 Task: Add IT Services and IT Consulting.
Action: Mouse moved to (295, 150)
Screenshot: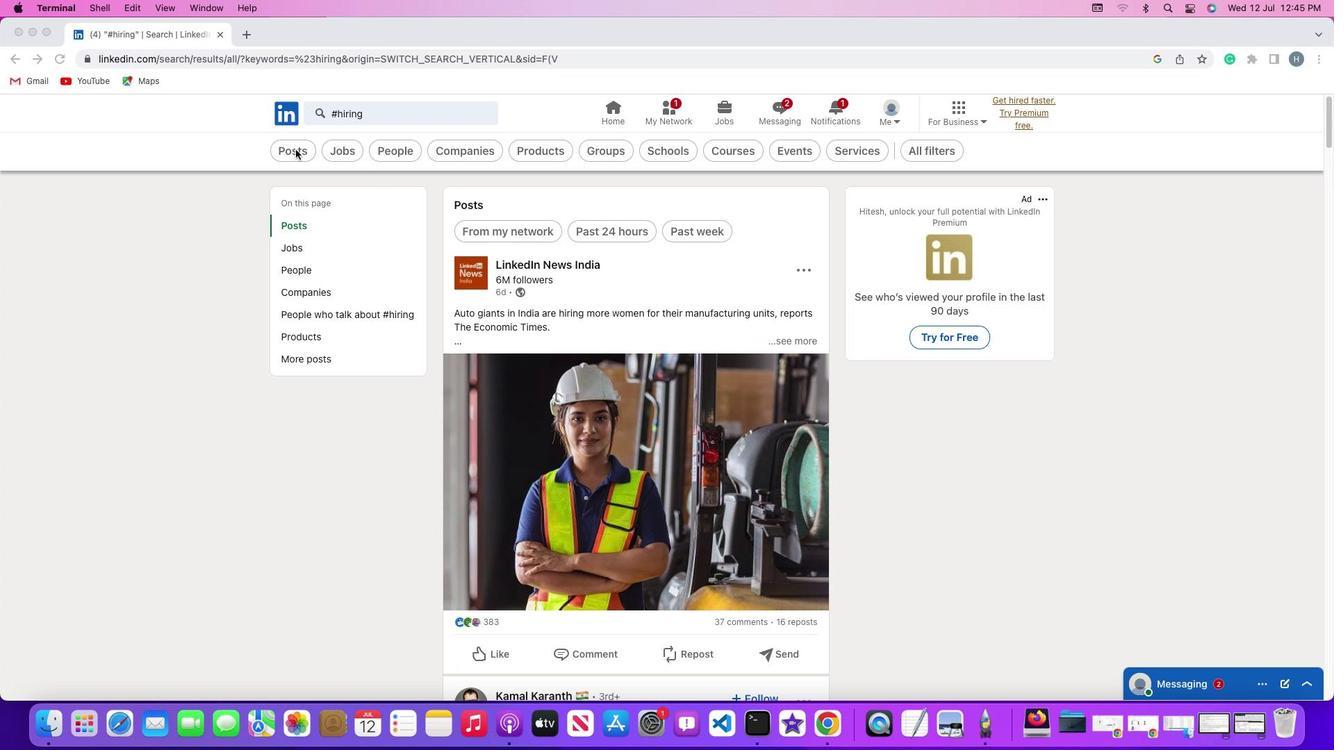 
Action: Mouse pressed left at (295, 150)
Screenshot: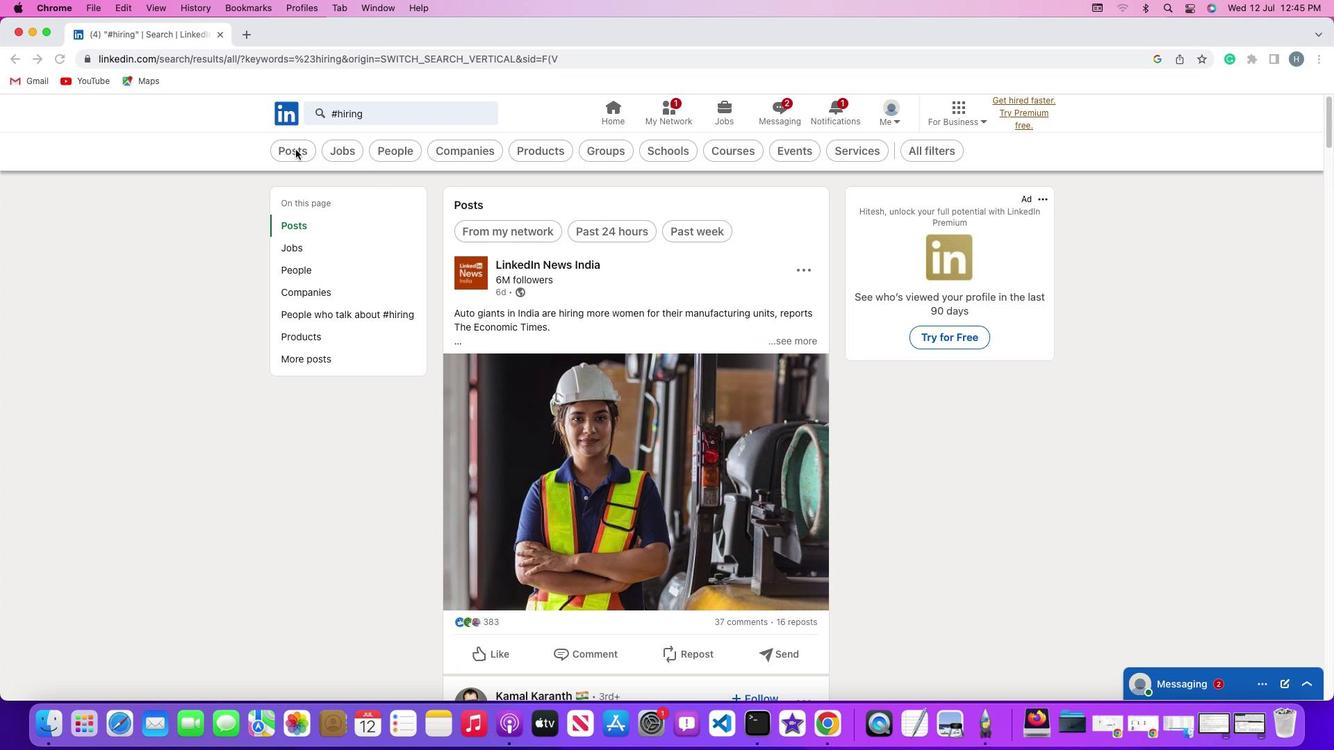 
Action: Mouse pressed left at (295, 150)
Screenshot: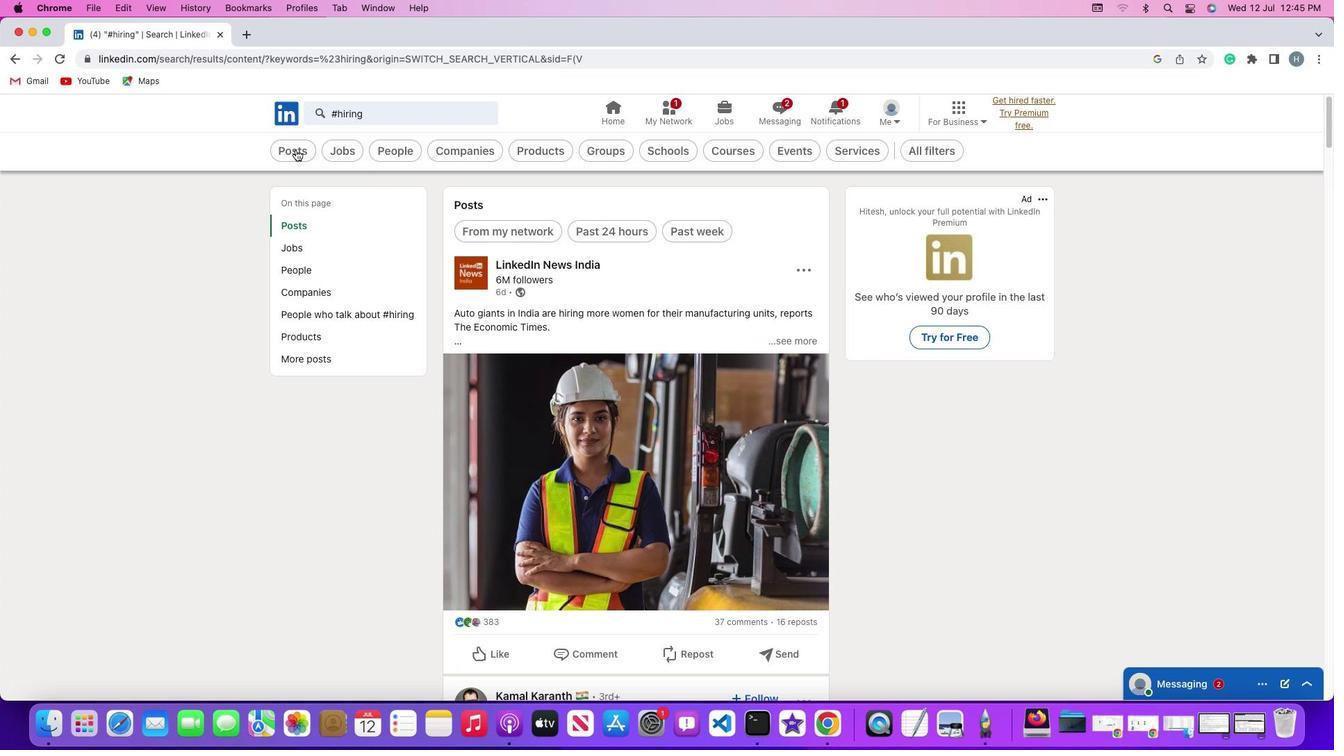 
Action: Mouse moved to (671, 150)
Screenshot: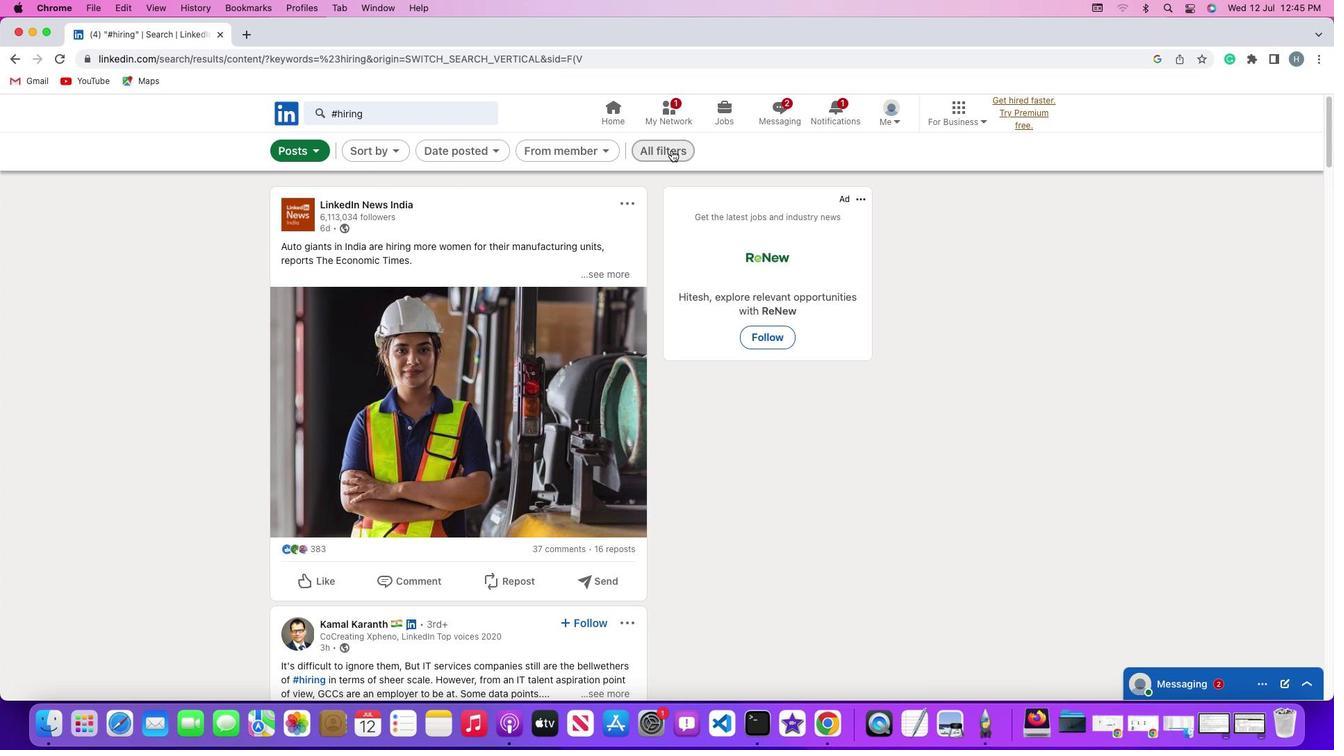
Action: Mouse pressed left at (671, 150)
Screenshot: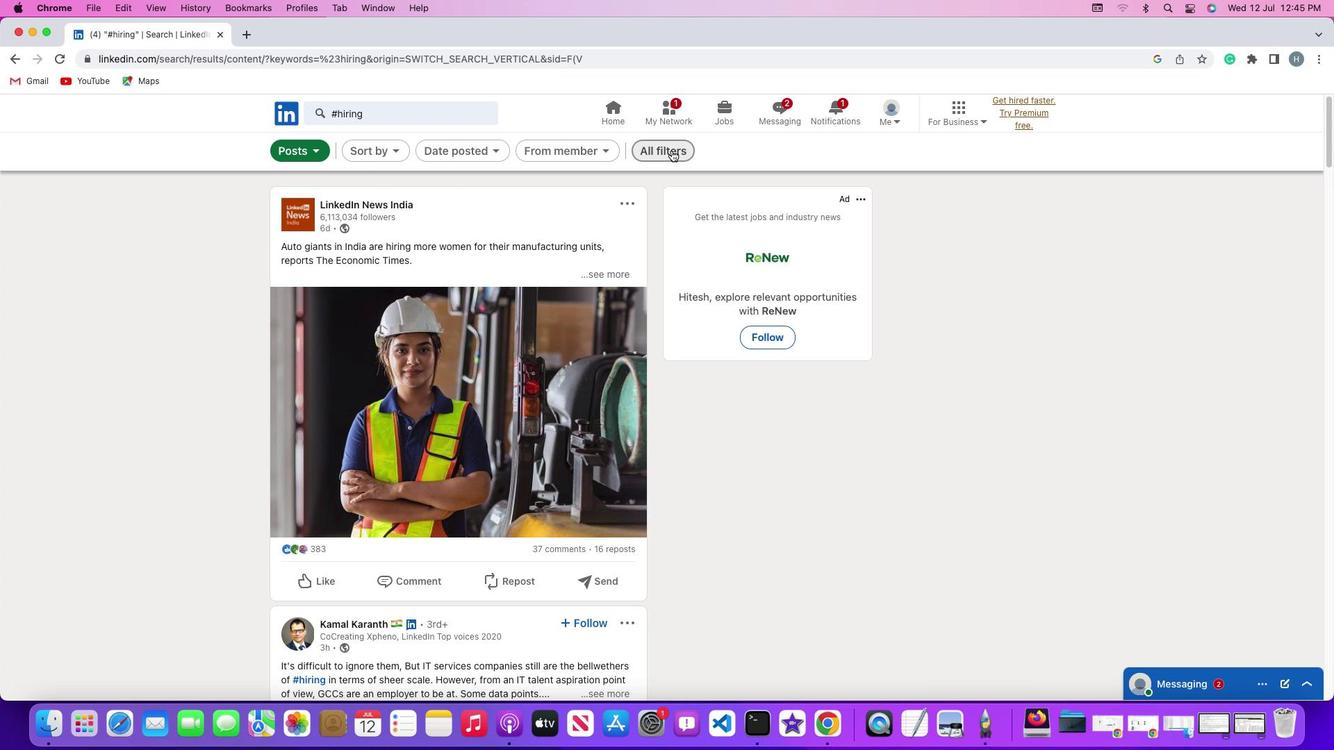 
Action: Mouse moved to (1077, 514)
Screenshot: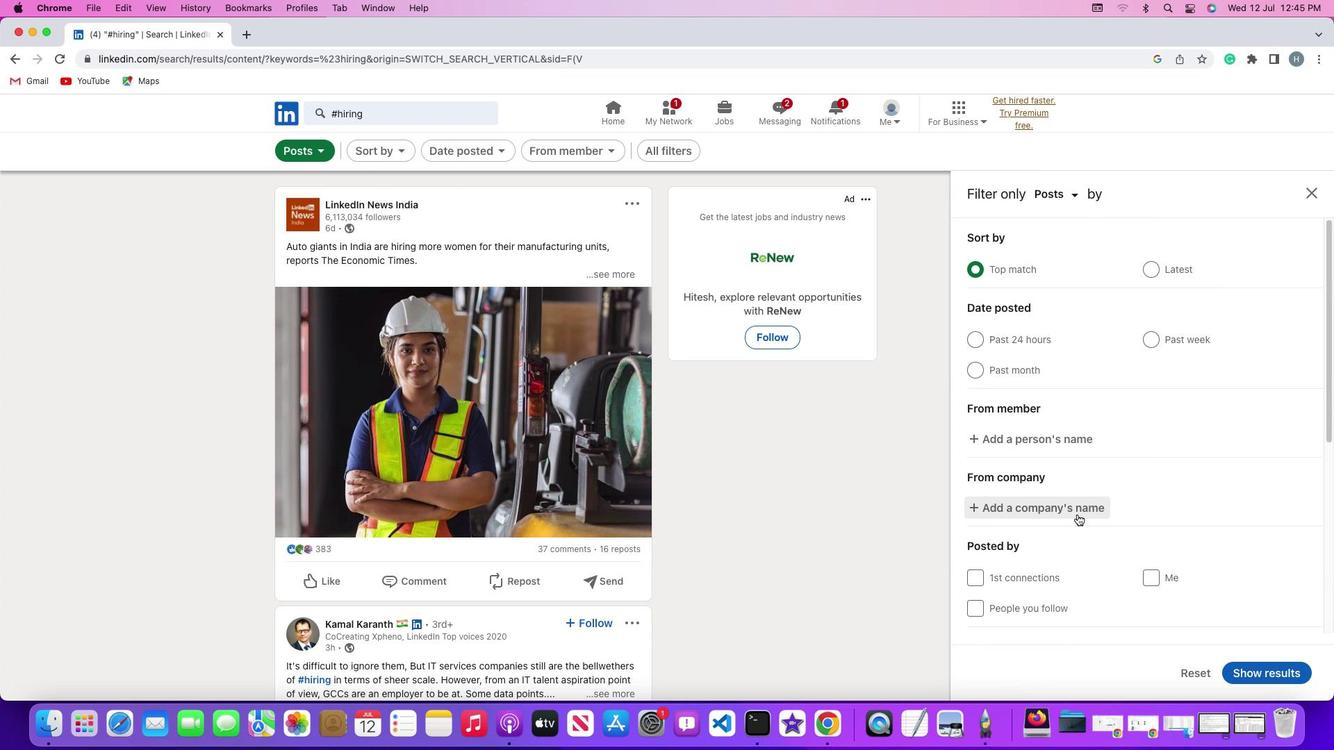 
Action: Mouse scrolled (1077, 514) with delta (0, 0)
Screenshot: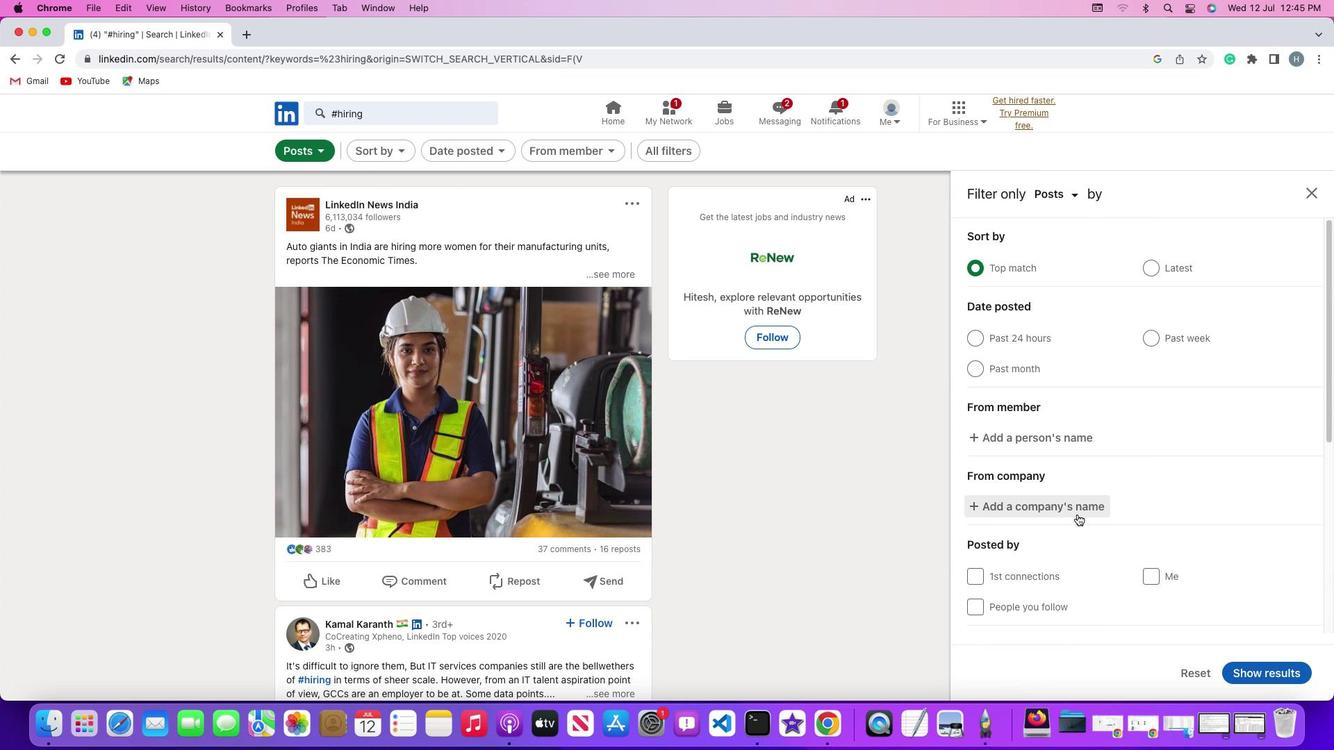 
Action: Mouse scrolled (1077, 514) with delta (0, 0)
Screenshot: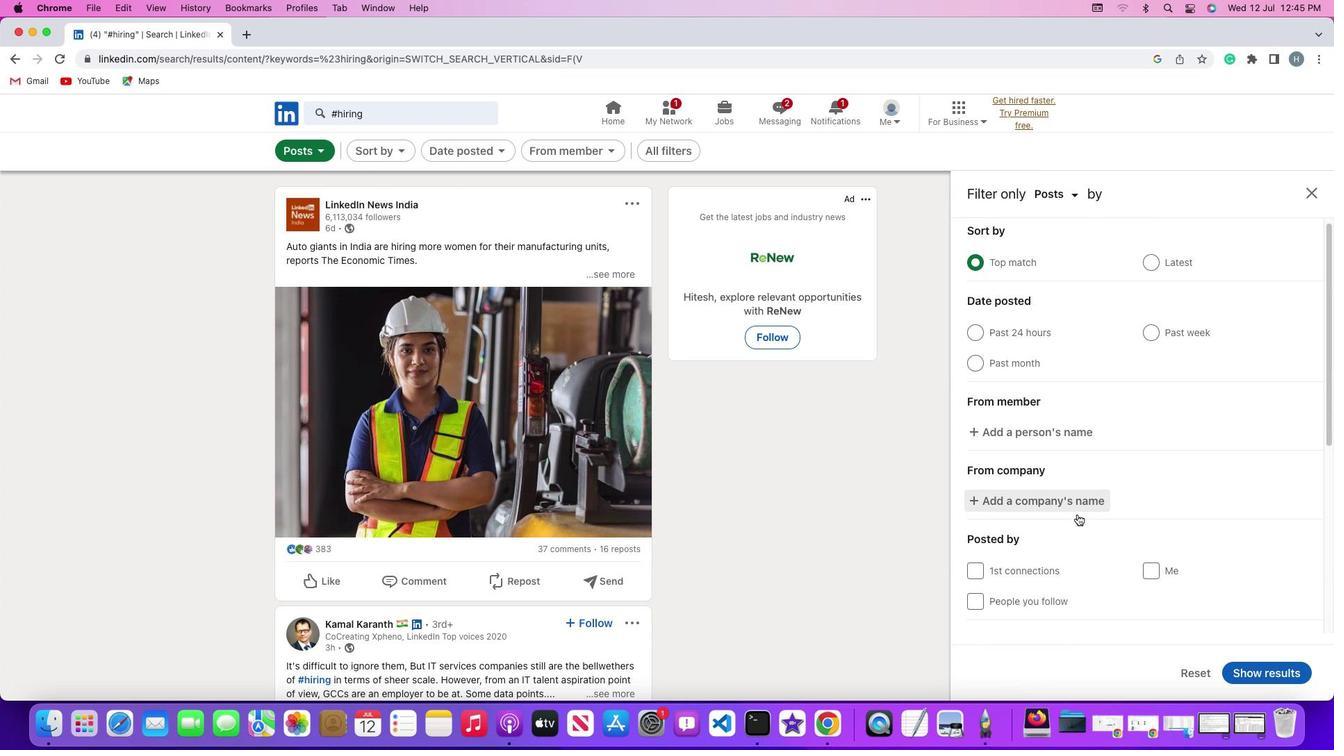 
Action: Mouse scrolled (1077, 514) with delta (0, -1)
Screenshot: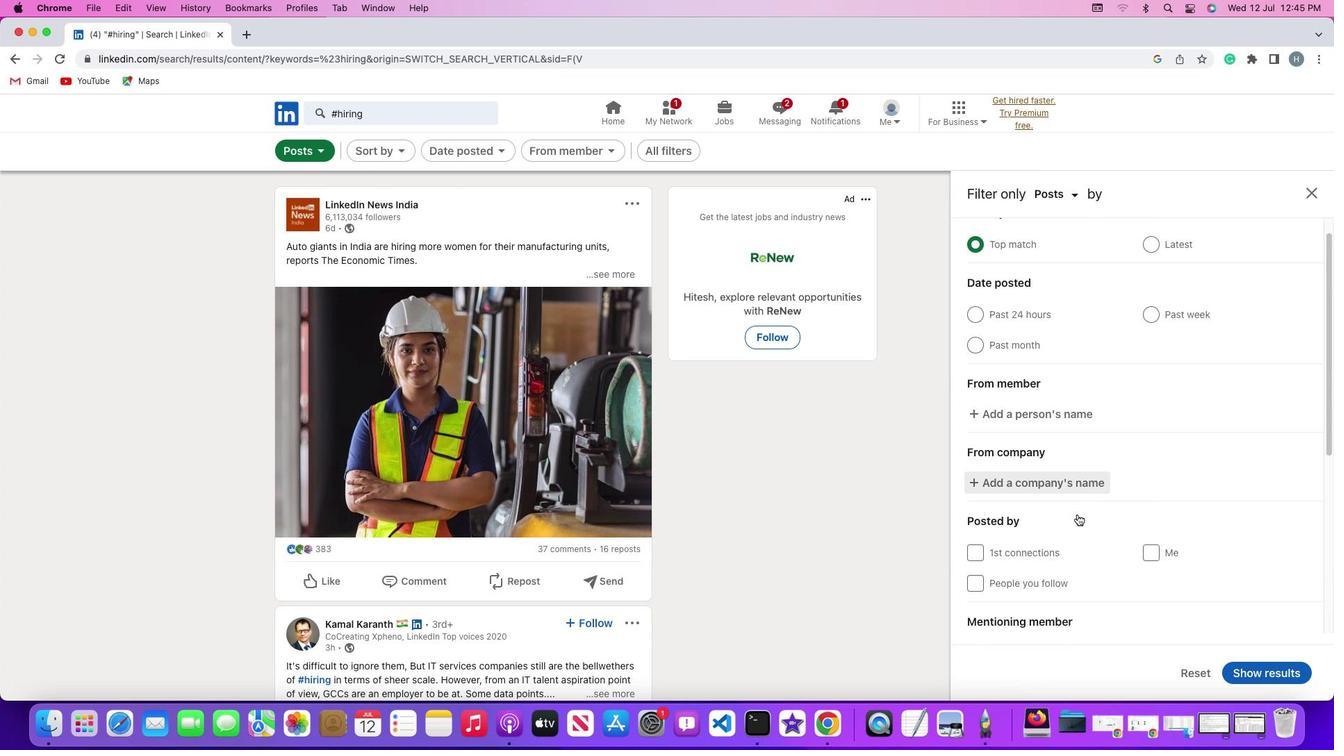 
Action: Mouse scrolled (1077, 514) with delta (0, -2)
Screenshot: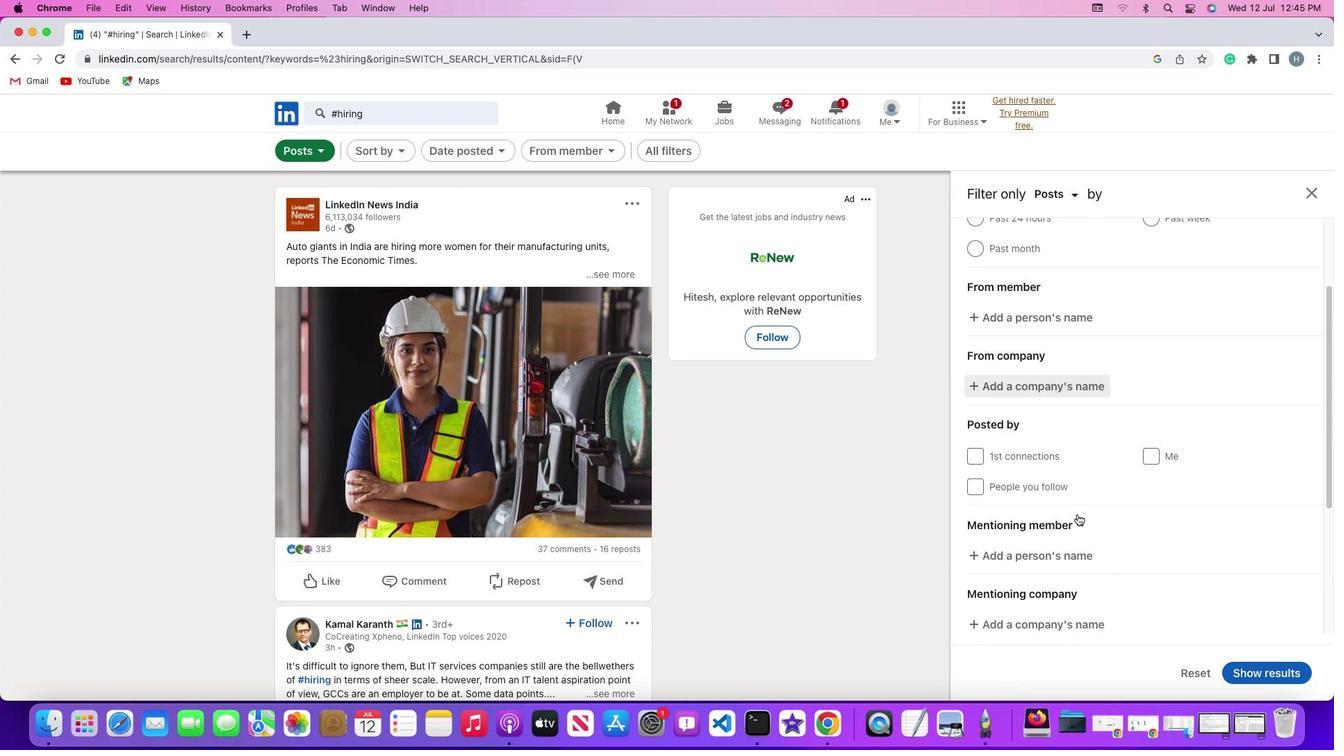 
Action: Mouse scrolled (1077, 514) with delta (0, 0)
Screenshot: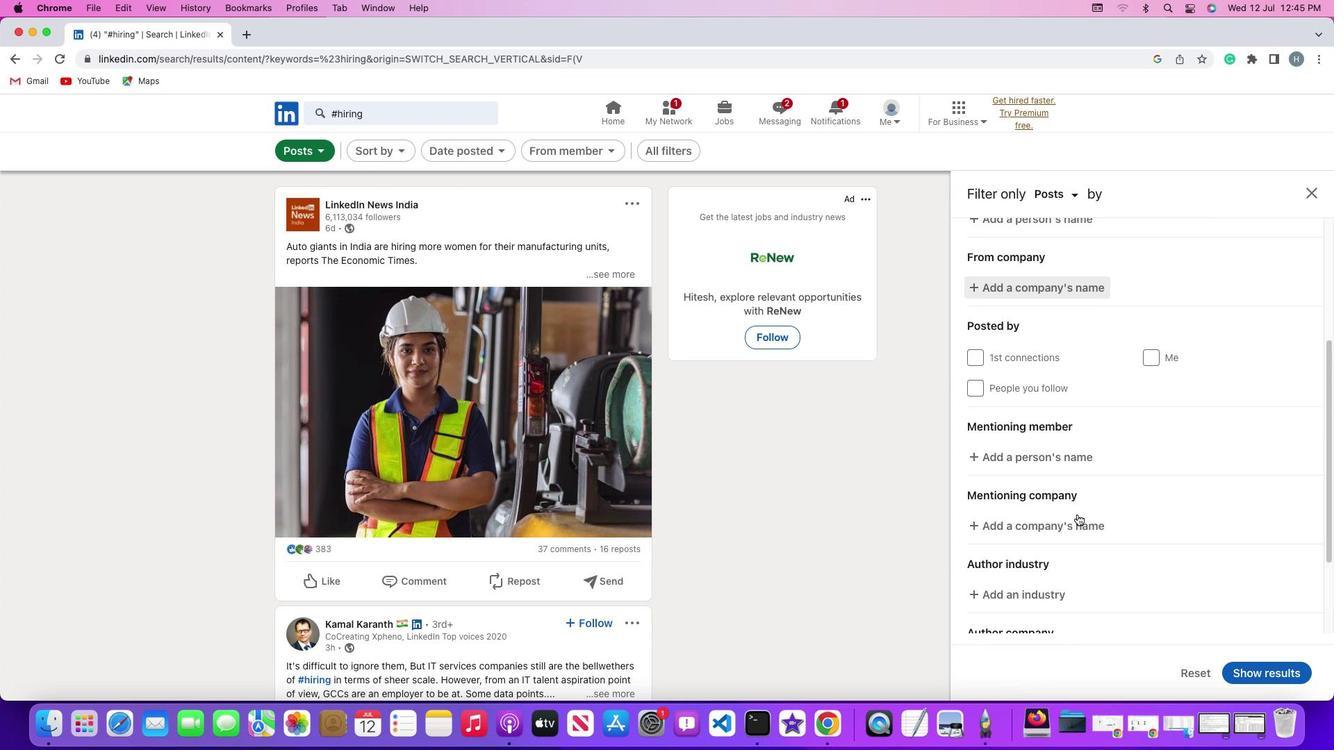 
Action: Mouse scrolled (1077, 514) with delta (0, 0)
Screenshot: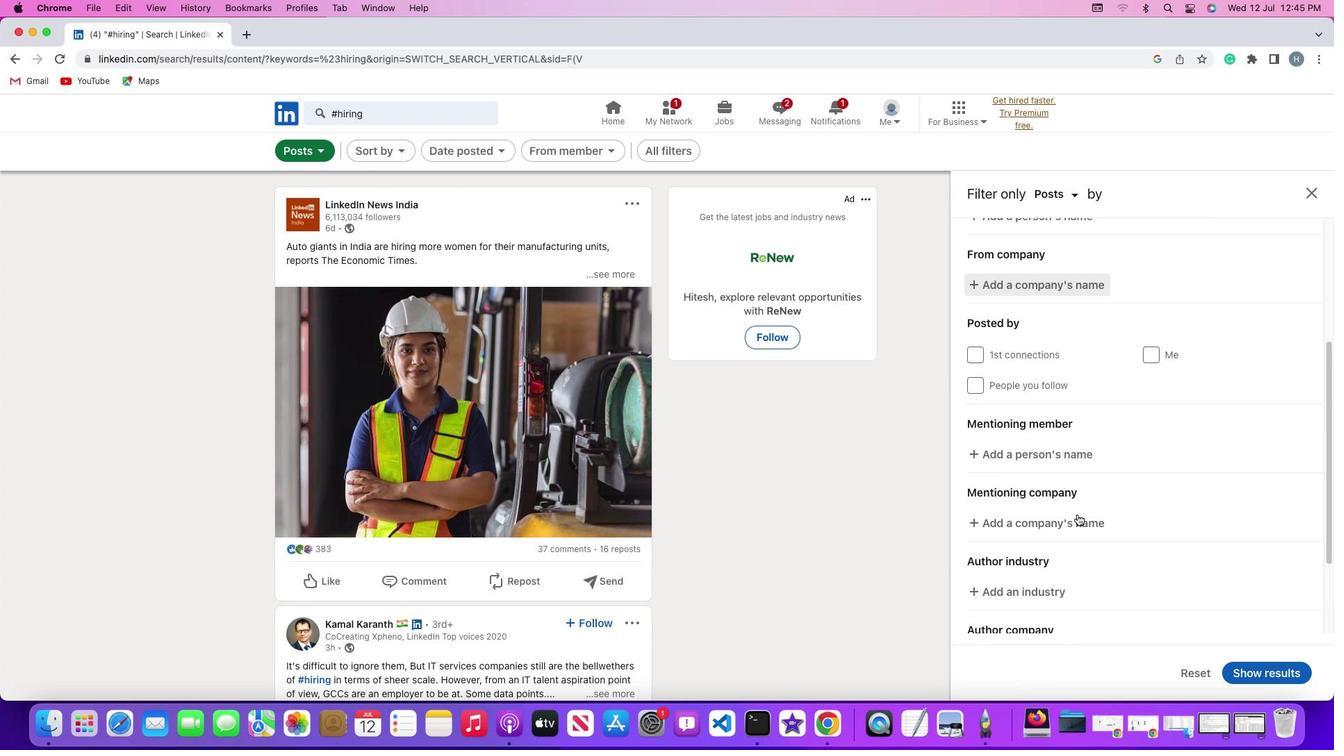 
Action: Mouse scrolled (1077, 514) with delta (0, 0)
Screenshot: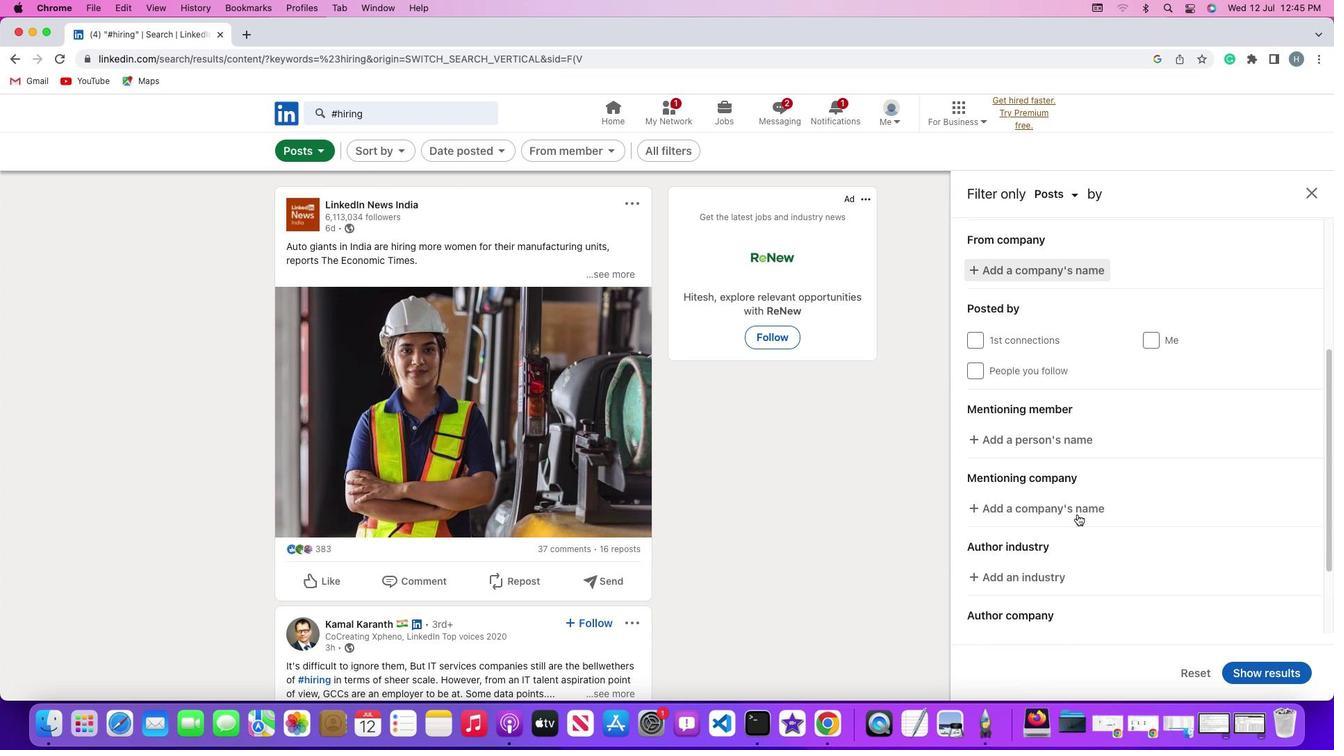 
Action: Mouse scrolled (1077, 514) with delta (0, 0)
Screenshot: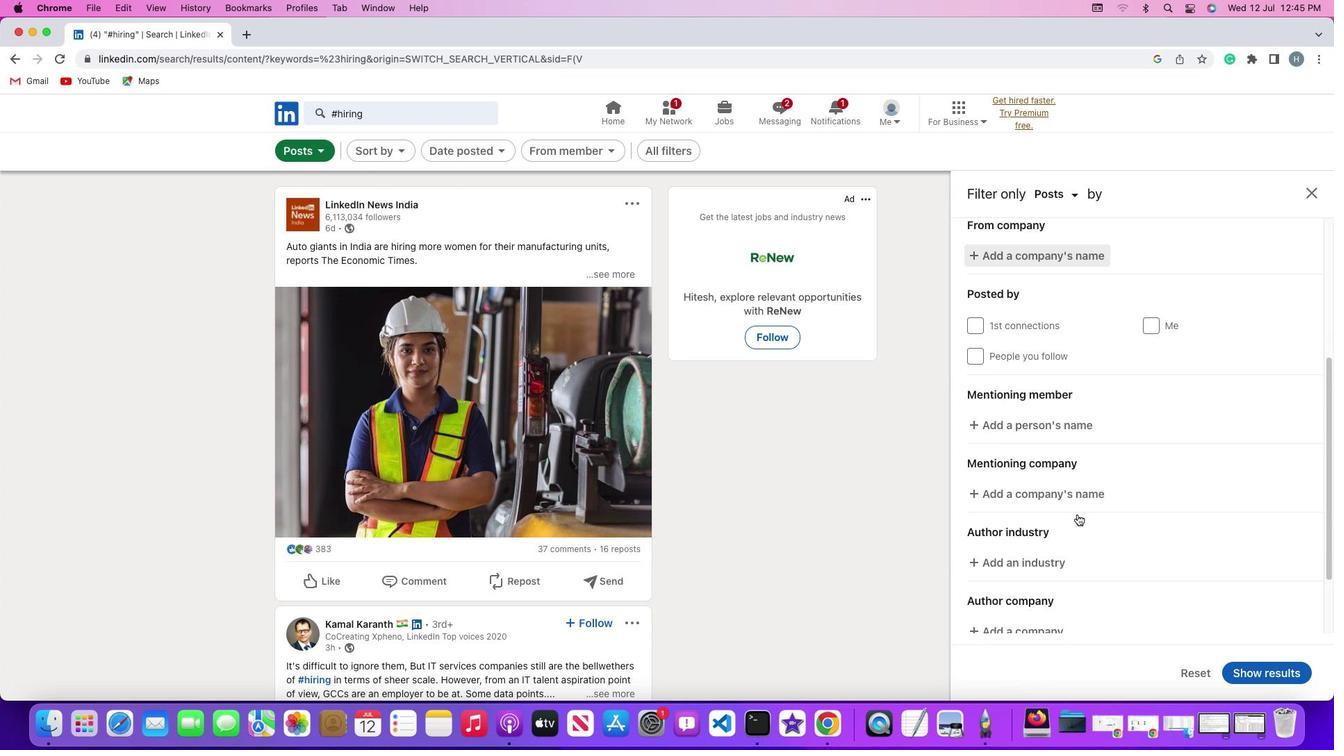 
Action: Mouse scrolled (1077, 514) with delta (0, 0)
Screenshot: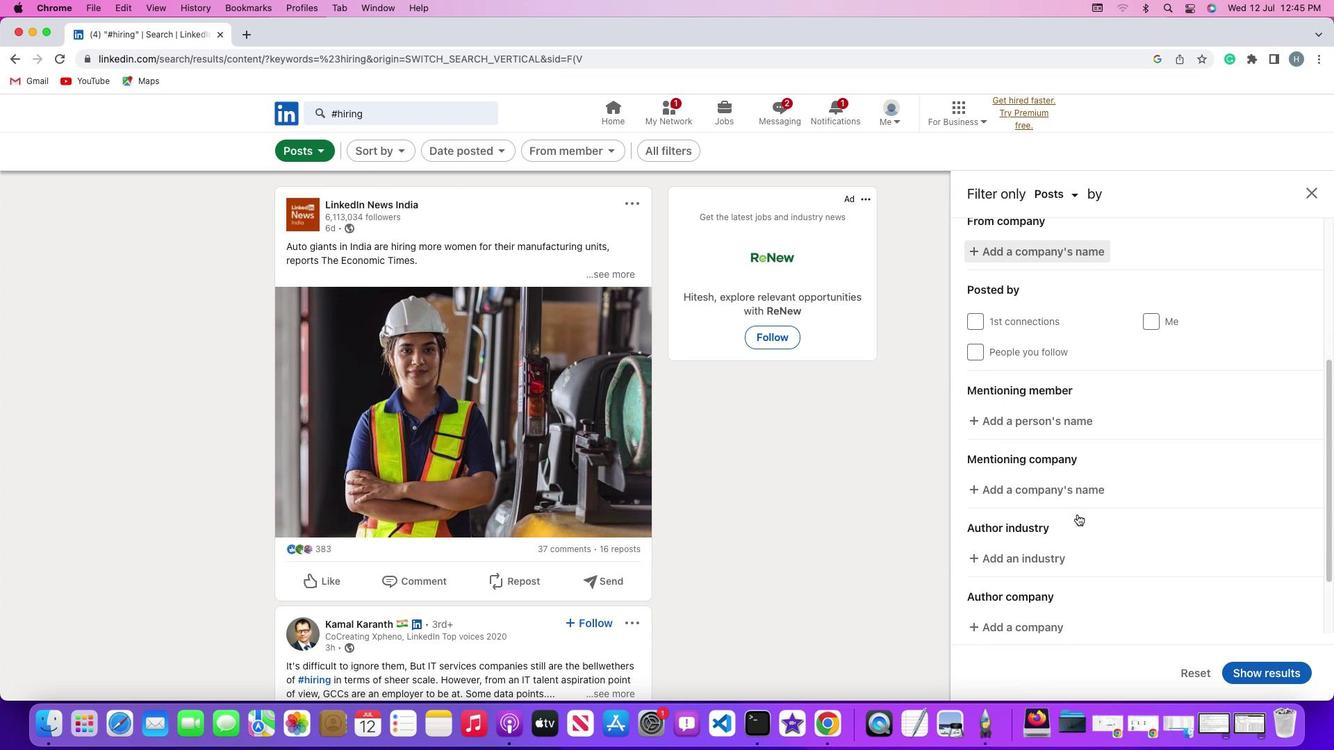 
Action: Mouse scrolled (1077, 514) with delta (0, 0)
Screenshot: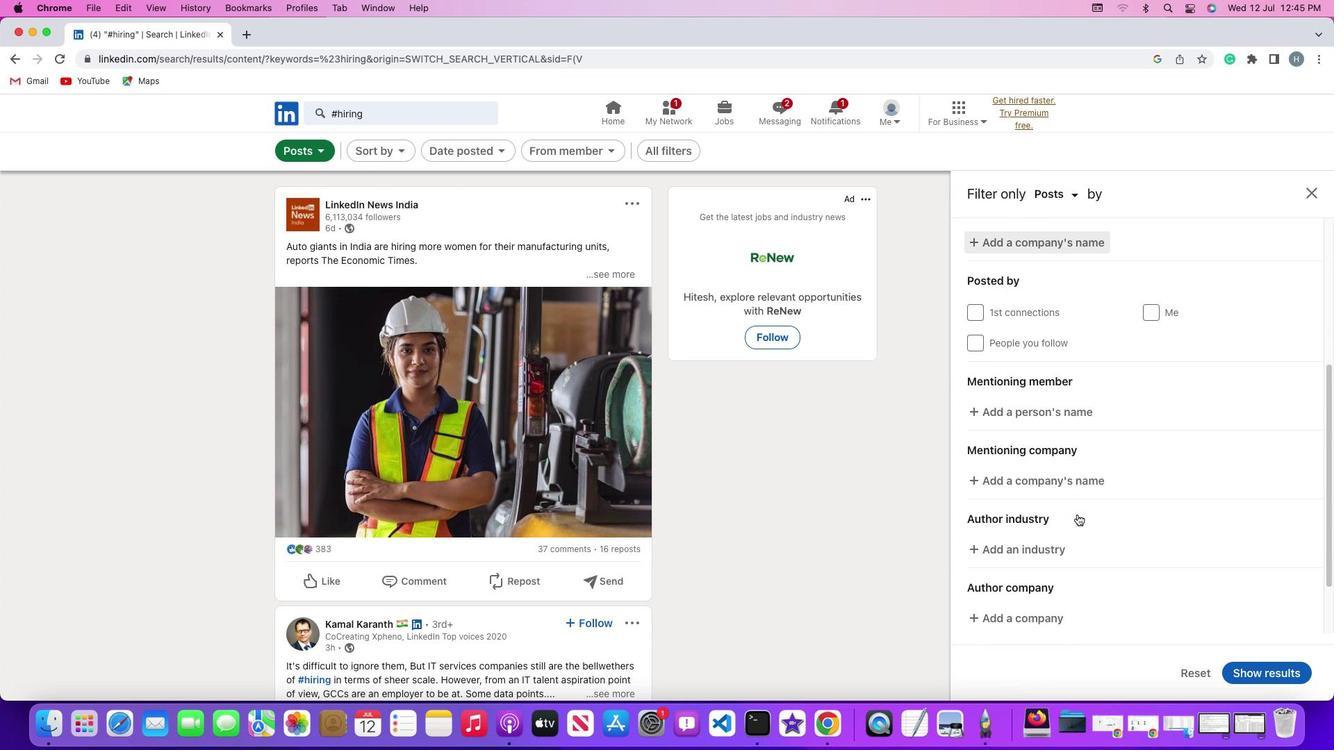 
Action: Mouse scrolled (1077, 514) with delta (0, 0)
Screenshot: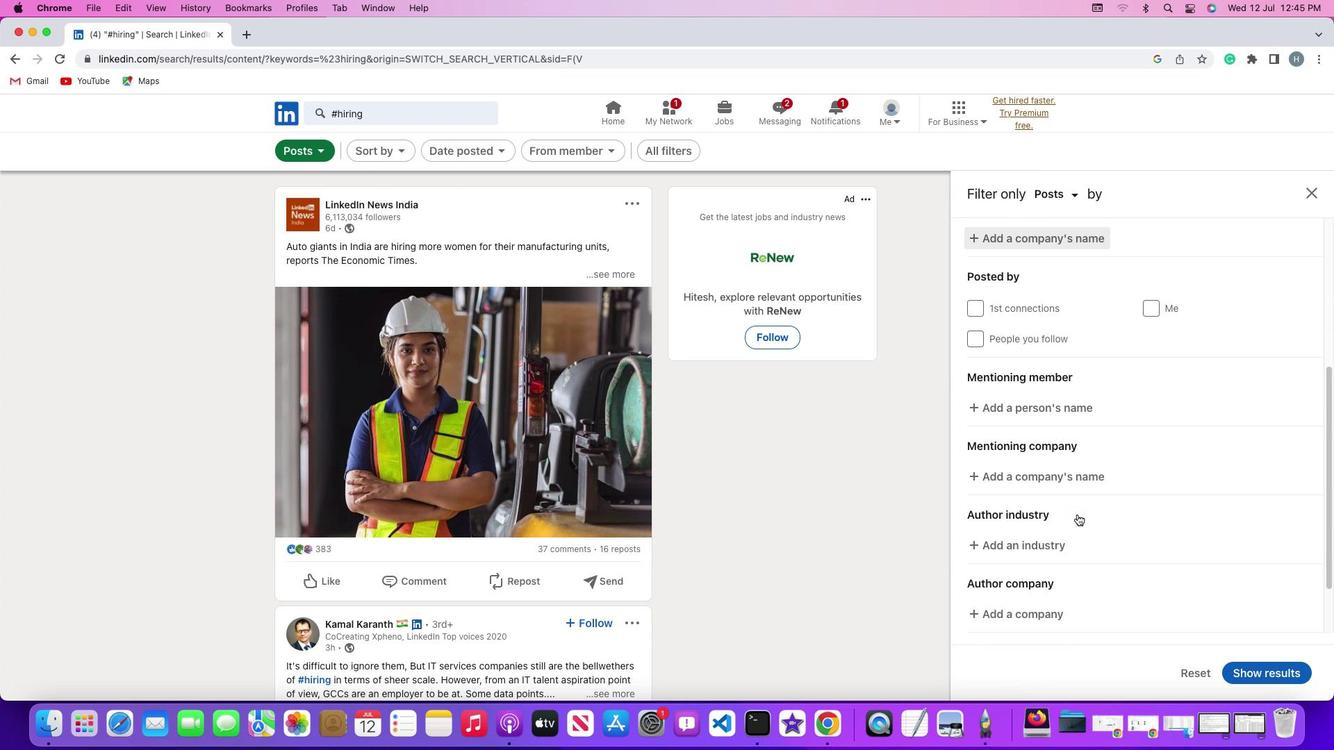 
Action: Mouse scrolled (1077, 514) with delta (0, 0)
Screenshot: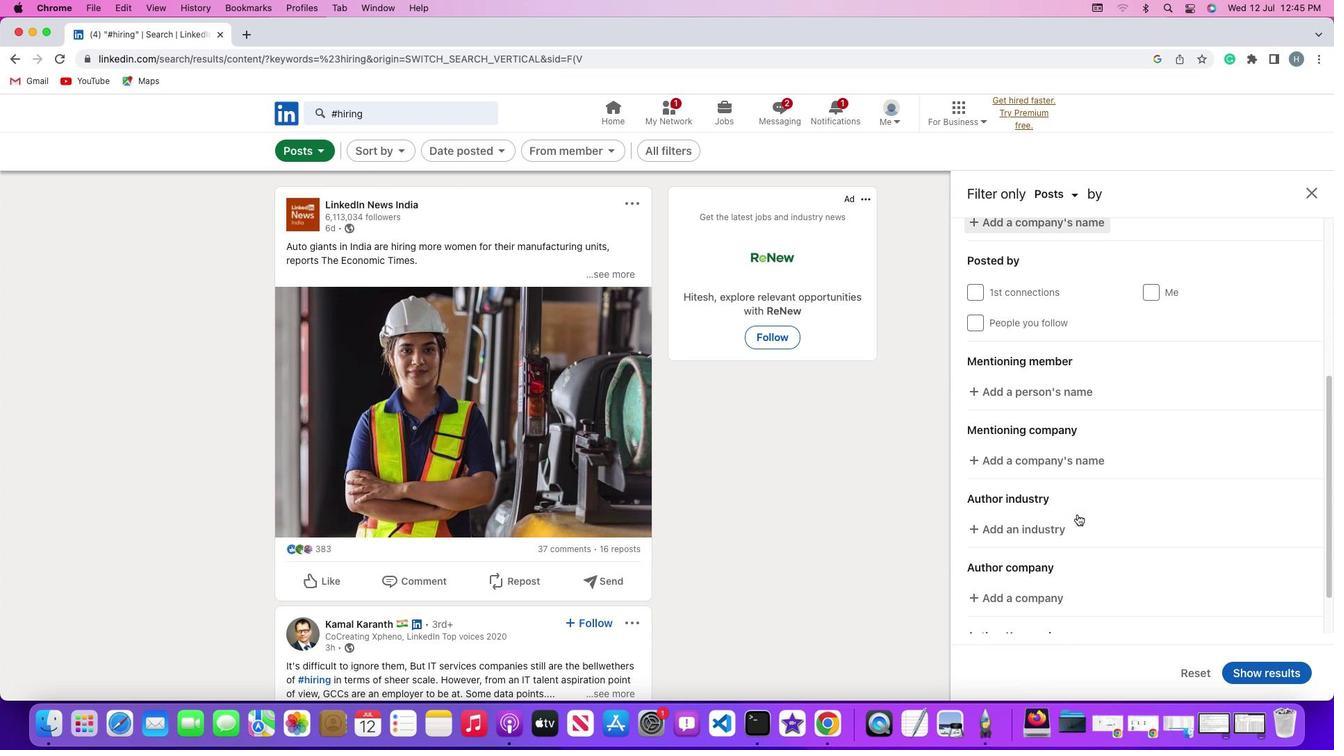 
Action: Mouse scrolled (1077, 514) with delta (0, 0)
Screenshot: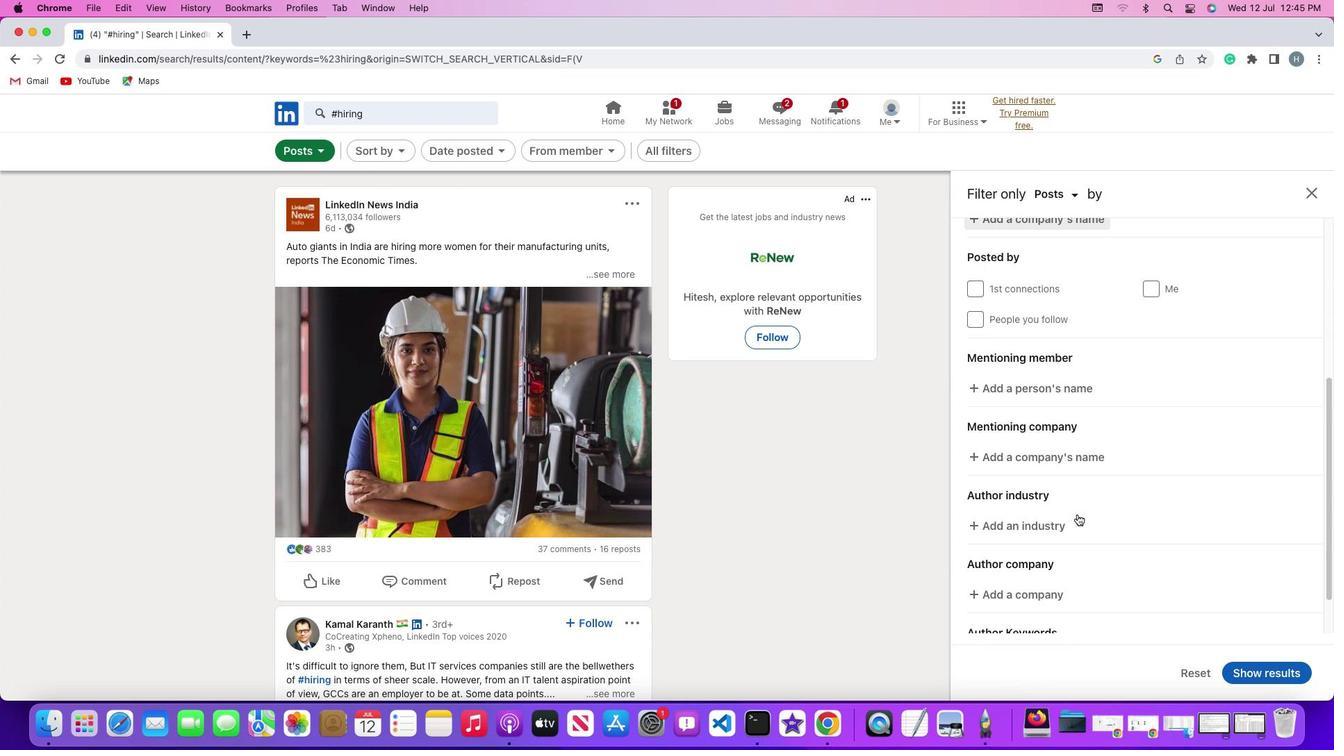 
Action: Mouse scrolled (1077, 514) with delta (0, 0)
Screenshot: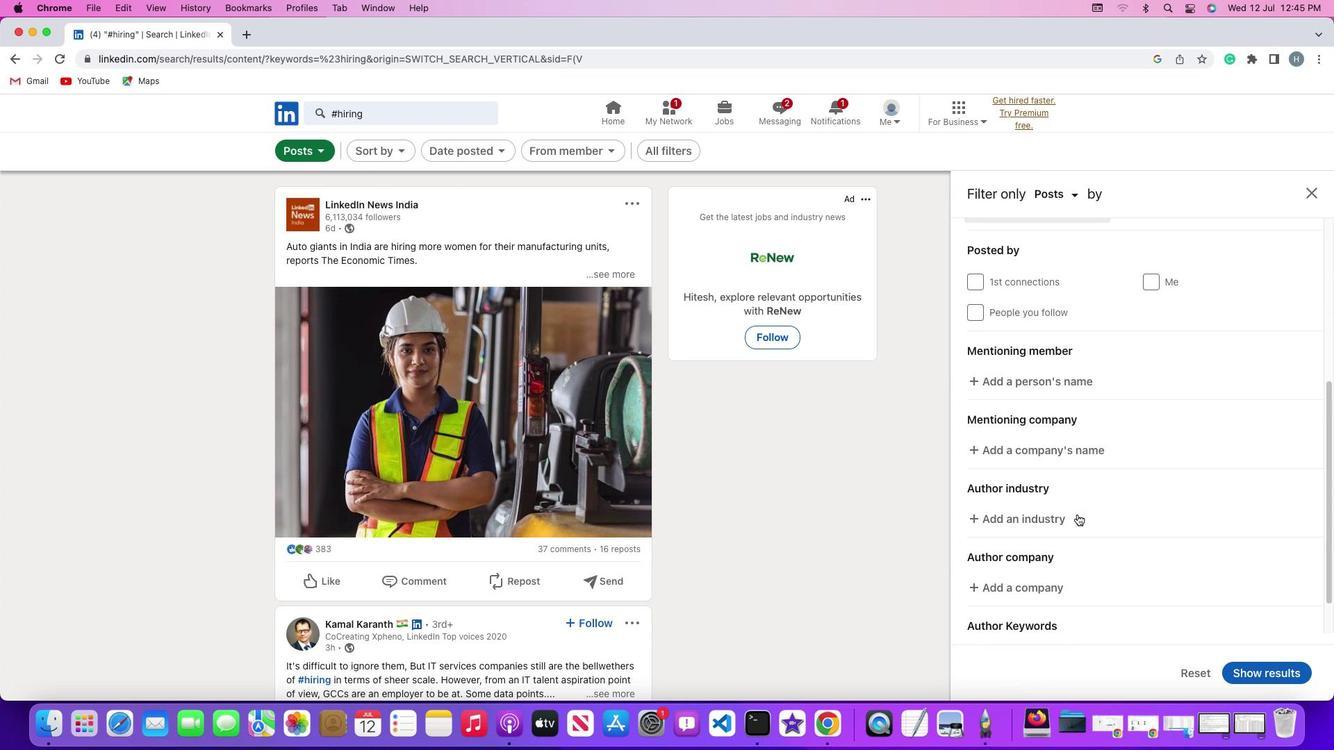 
Action: Mouse scrolled (1077, 514) with delta (0, 0)
Screenshot: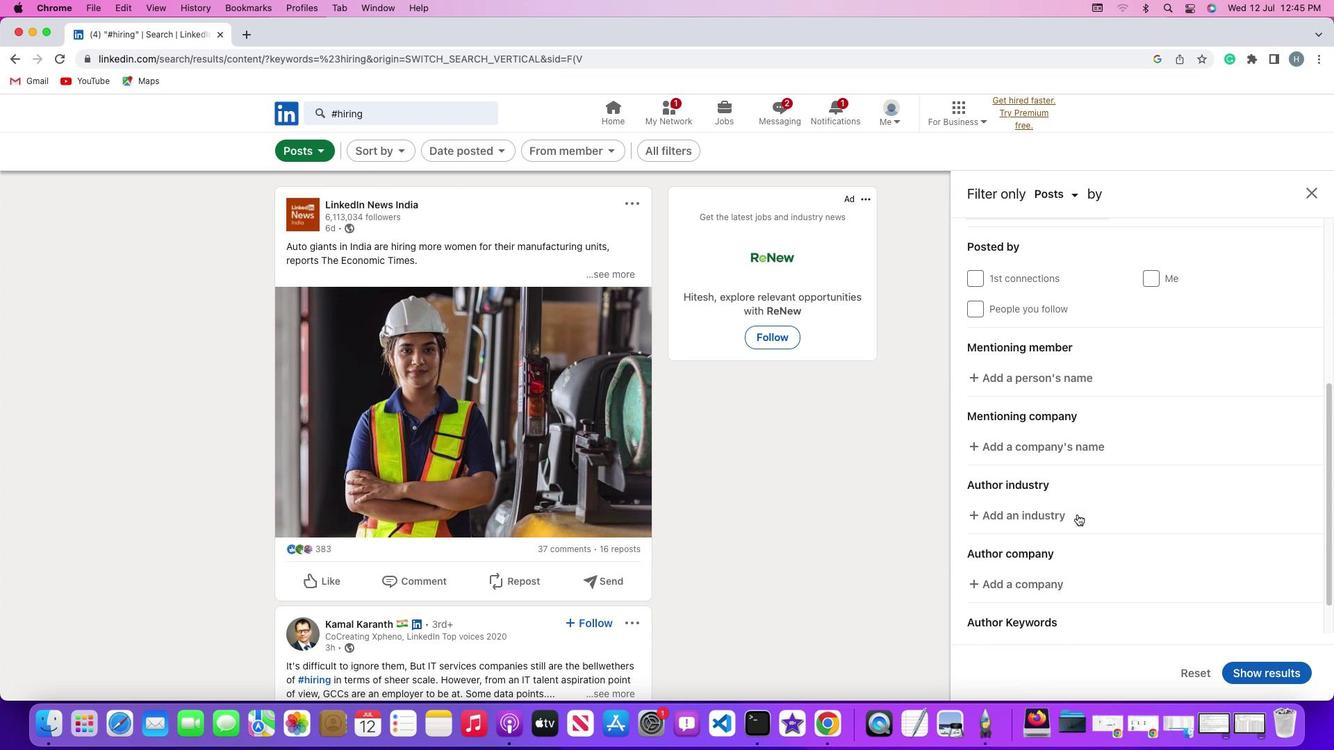
Action: Mouse scrolled (1077, 514) with delta (0, 0)
Screenshot: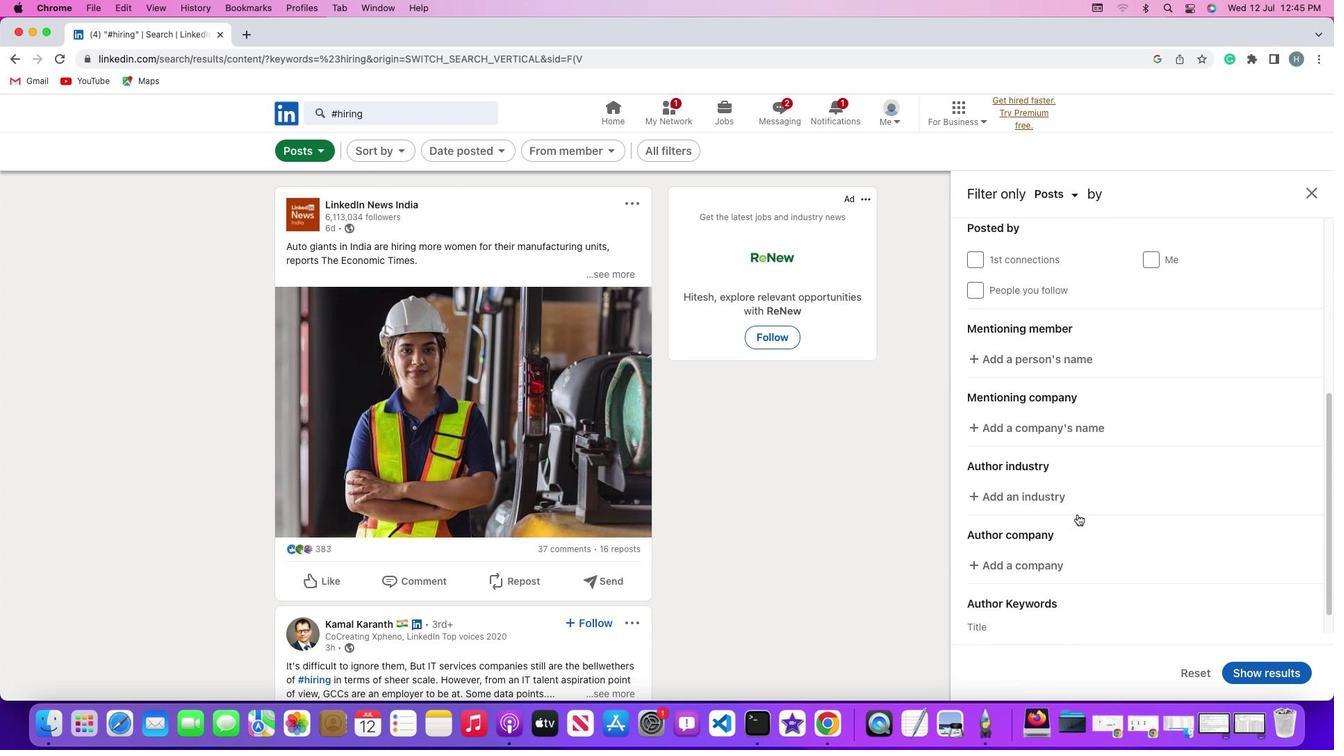
Action: Mouse scrolled (1077, 514) with delta (0, 0)
Screenshot: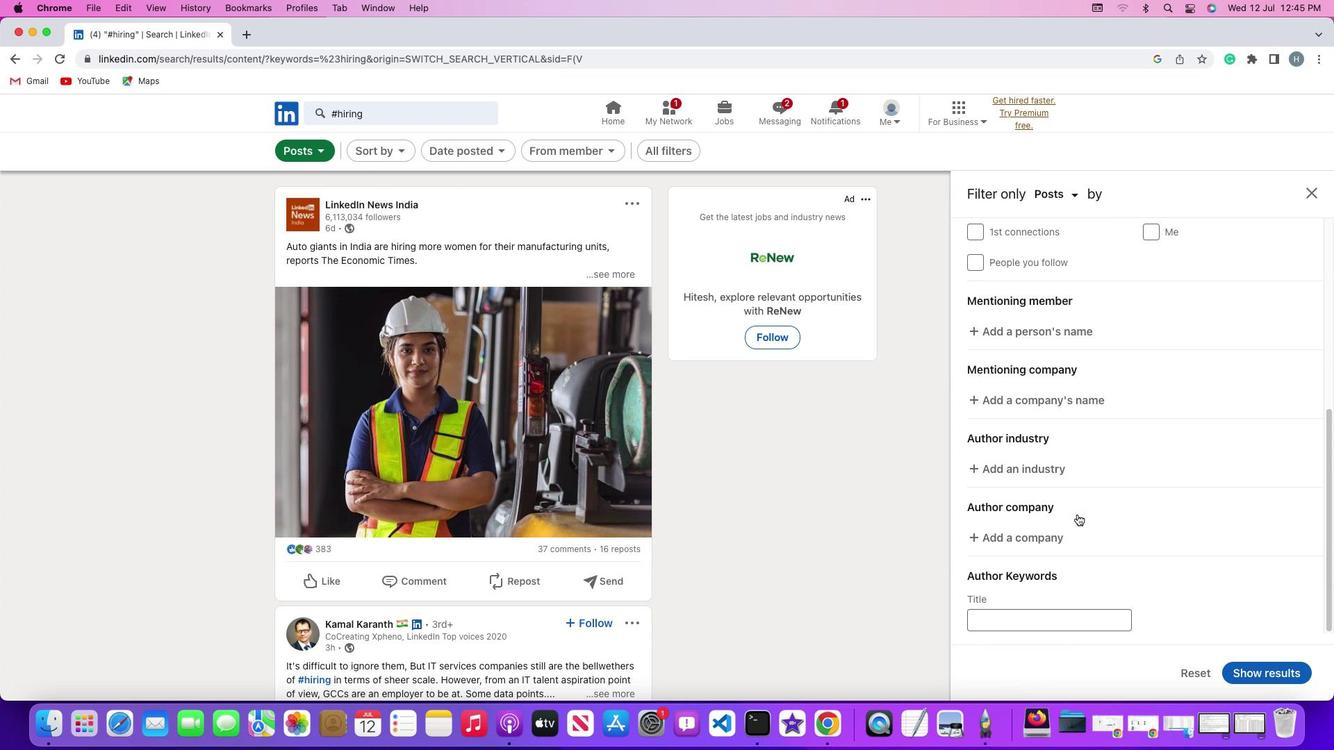 
Action: Mouse scrolled (1077, 514) with delta (0, 0)
Screenshot: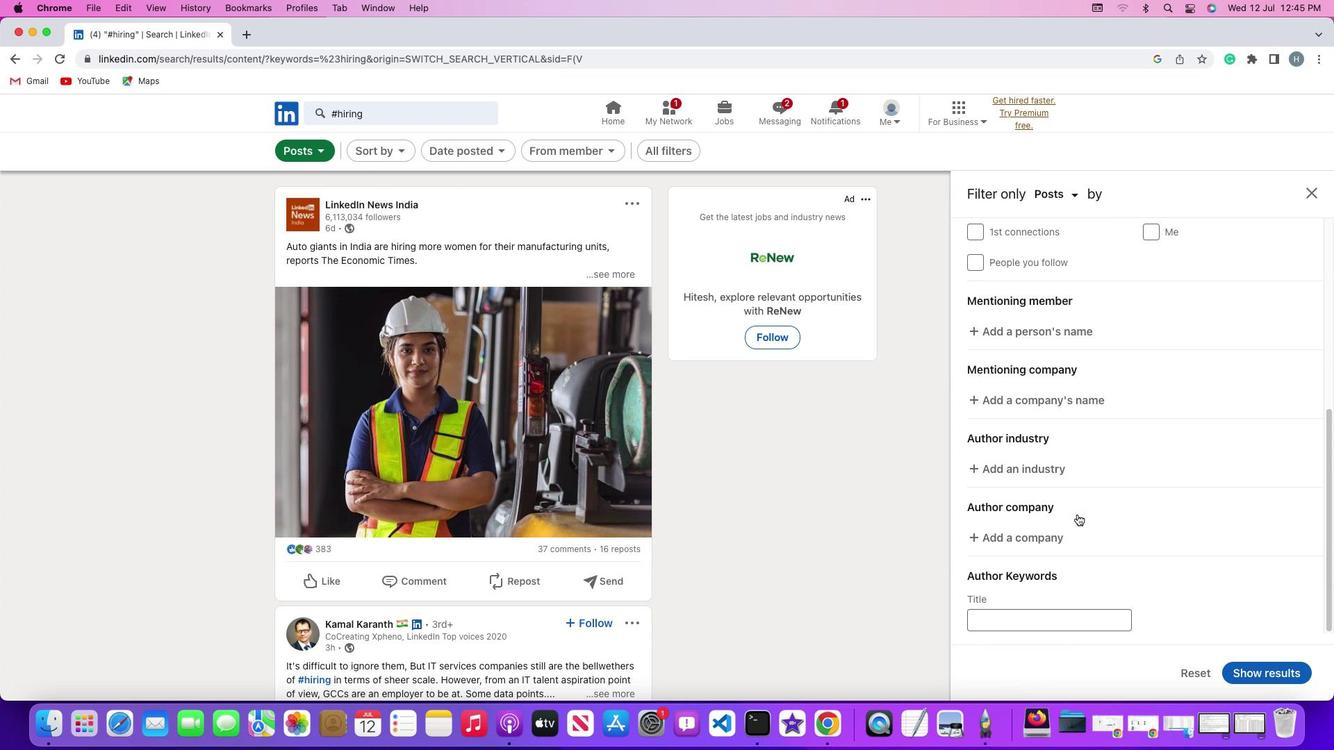 
Action: Mouse moved to (1033, 468)
Screenshot: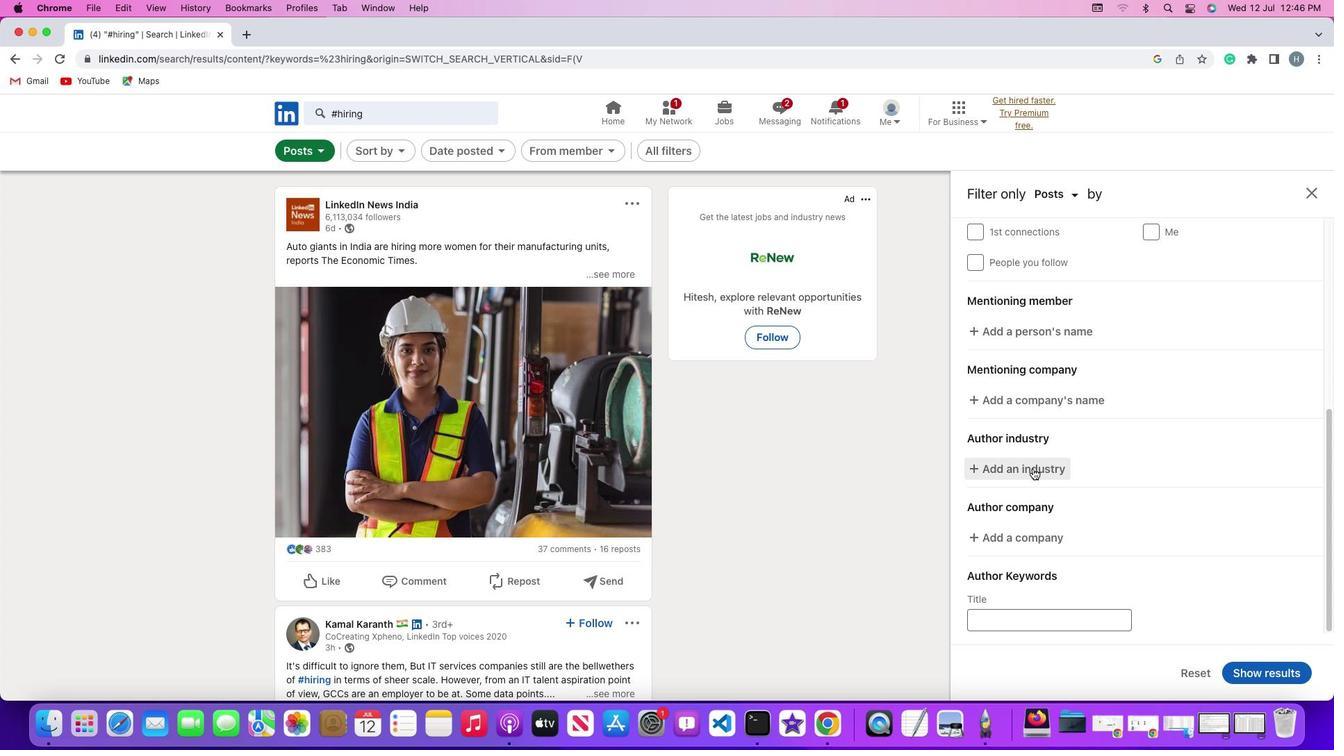 
Action: Mouse pressed left at (1033, 468)
Screenshot: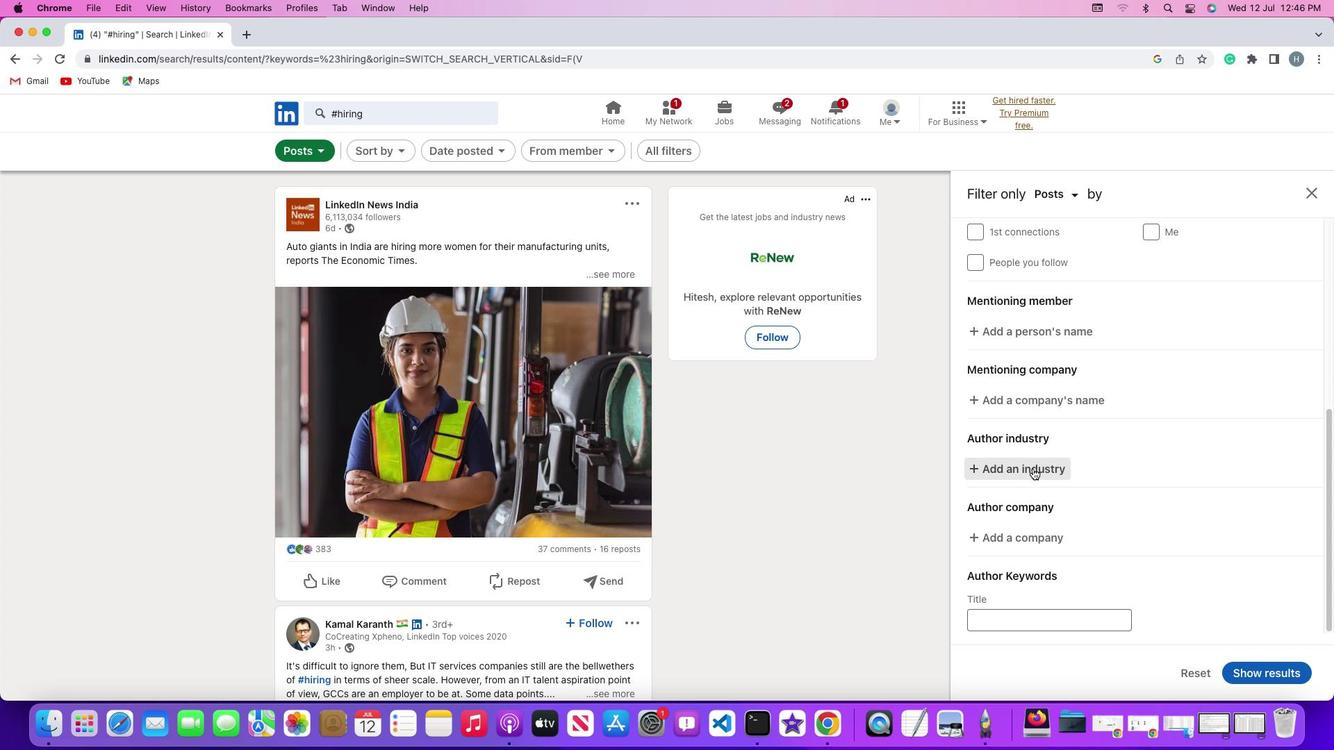 
Action: Key pressed Key.shift'I''T'Key.spaceKey.shift'S''e''r''v''i'
Screenshot: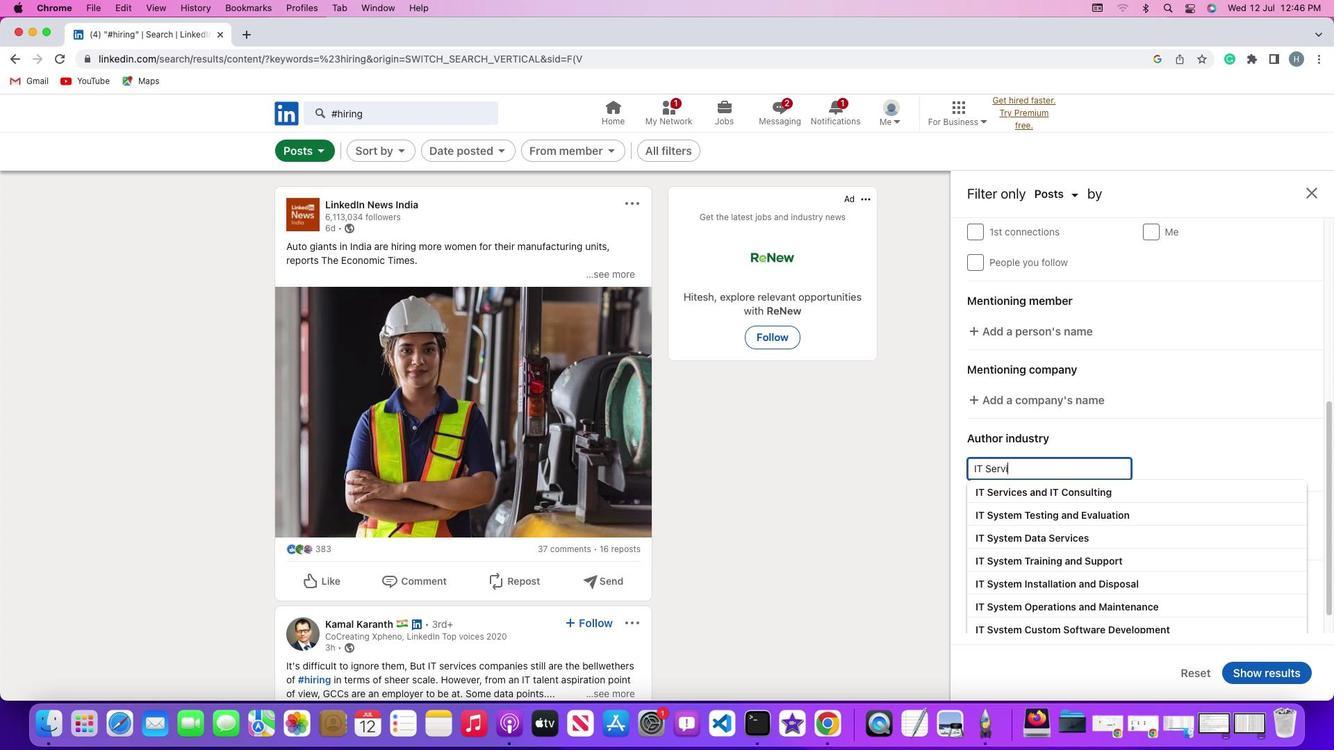 
Action: Mouse moved to (1075, 493)
Screenshot: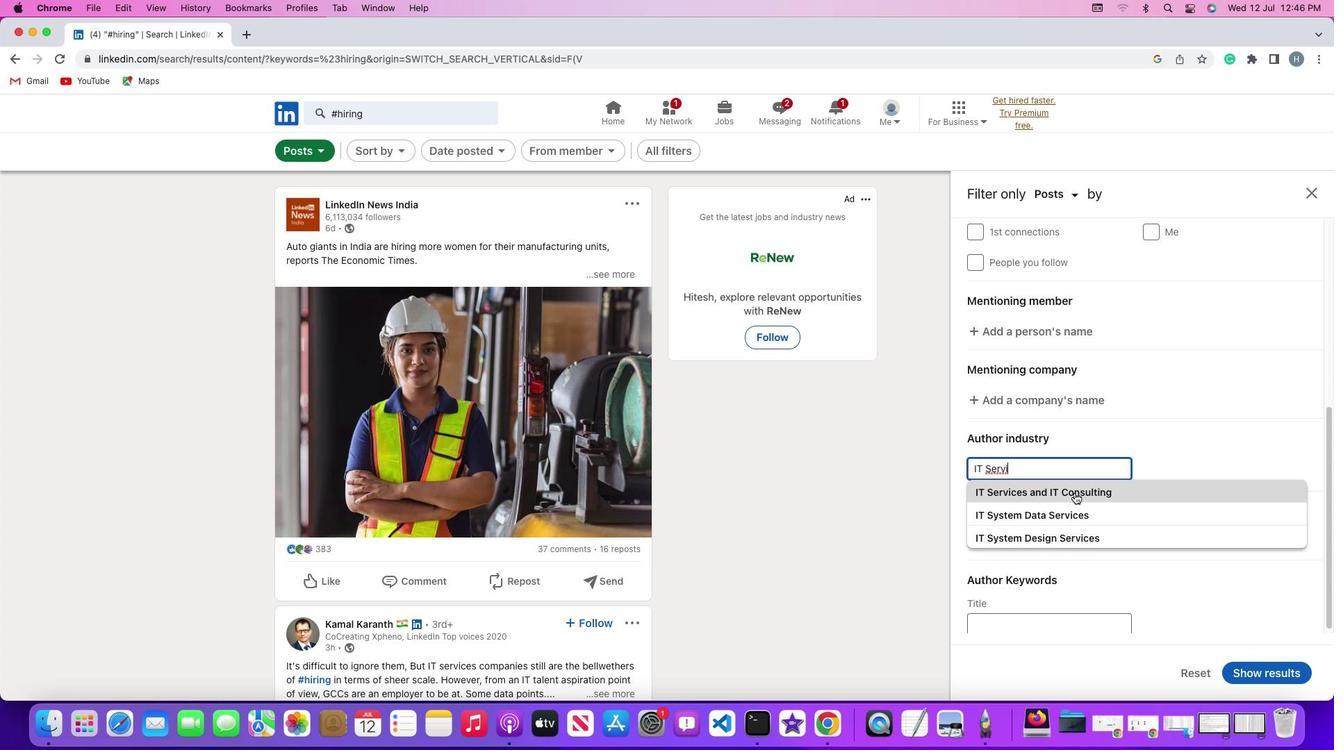 
Action: Mouse pressed left at (1075, 493)
Screenshot: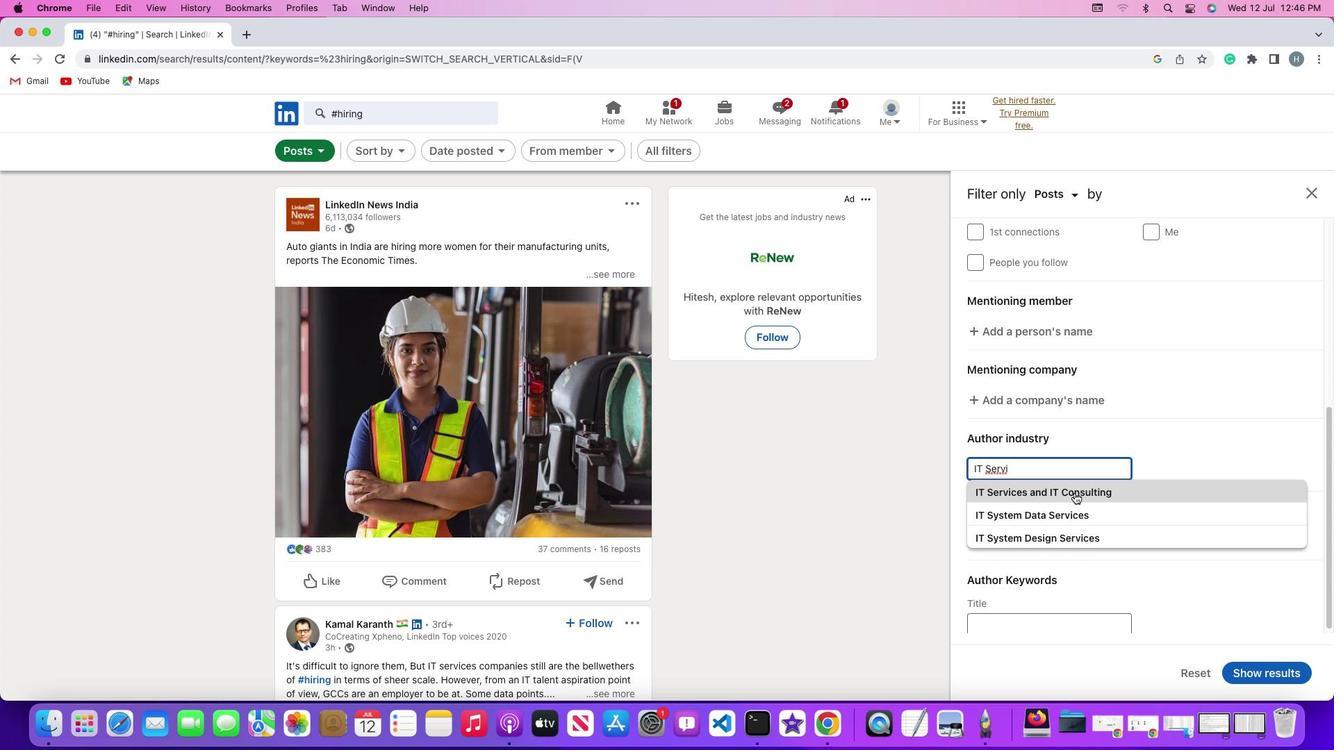 
Action: Mouse moved to (881, 497)
Screenshot: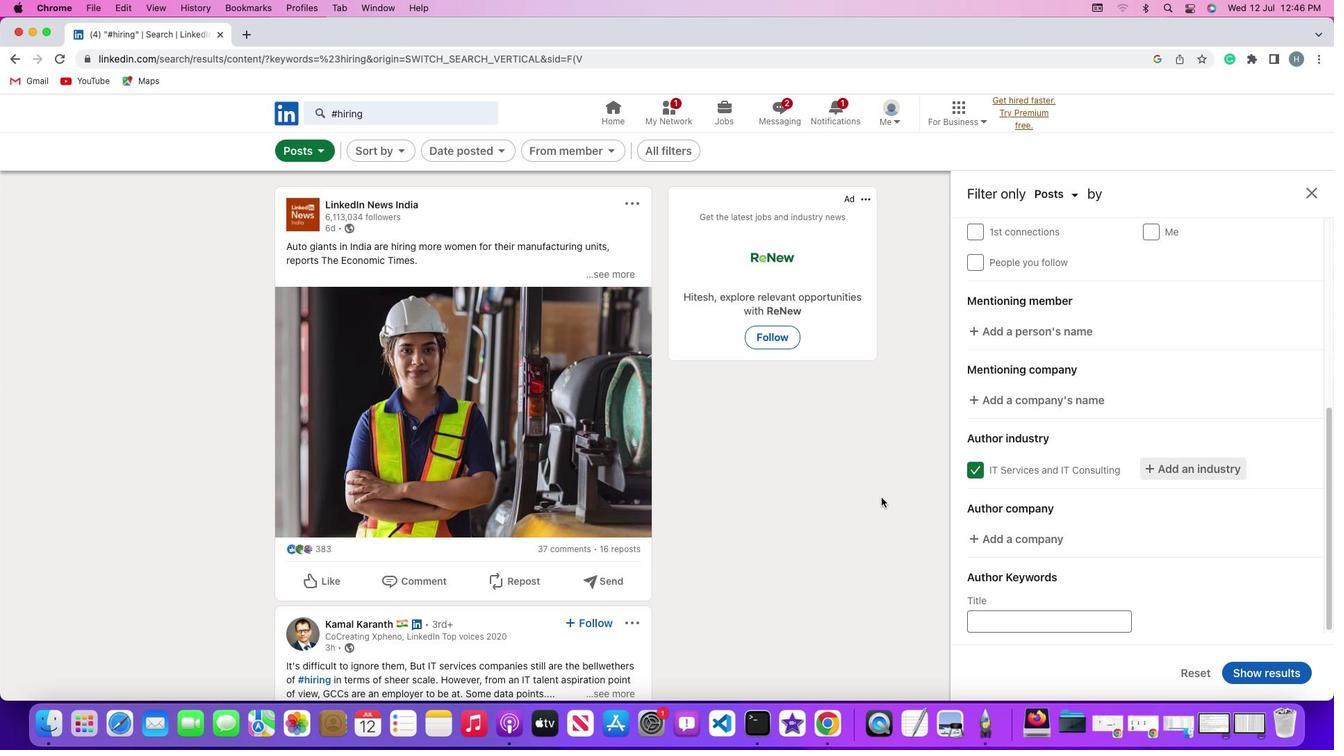 
